 Task: Look for products in the category "Food Storage" that are on sale.
Action: Mouse moved to (269, 142)
Screenshot: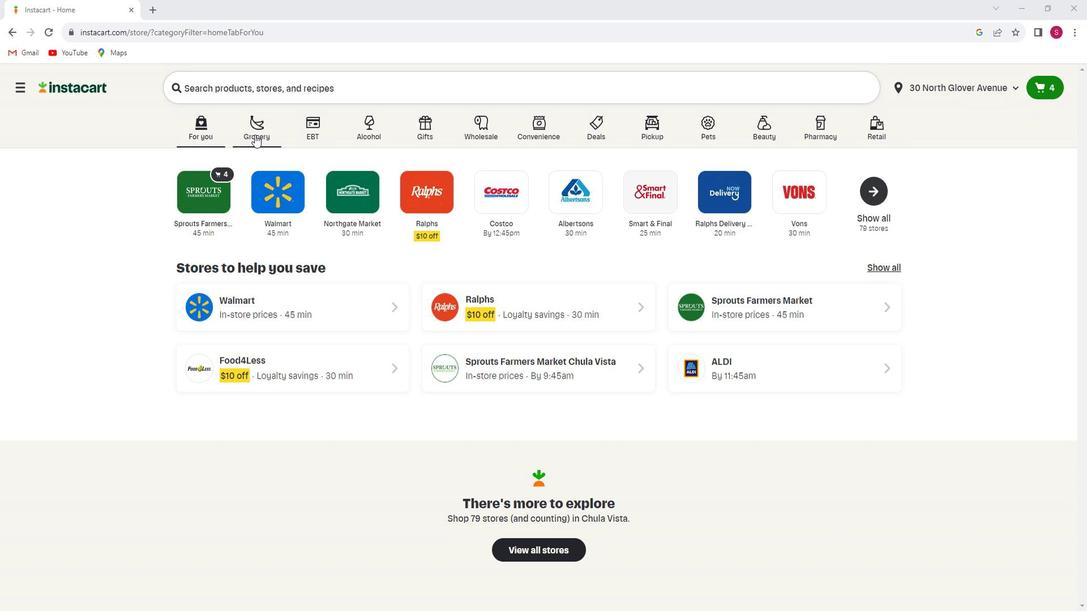 
Action: Mouse pressed left at (269, 142)
Screenshot: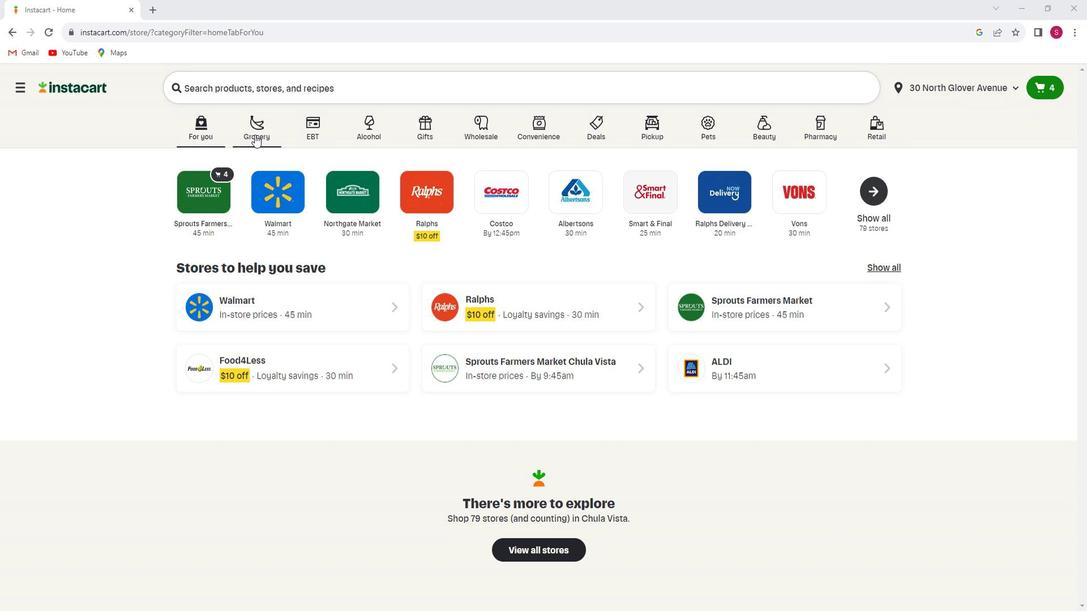 
Action: Mouse moved to (278, 332)
Screenshot: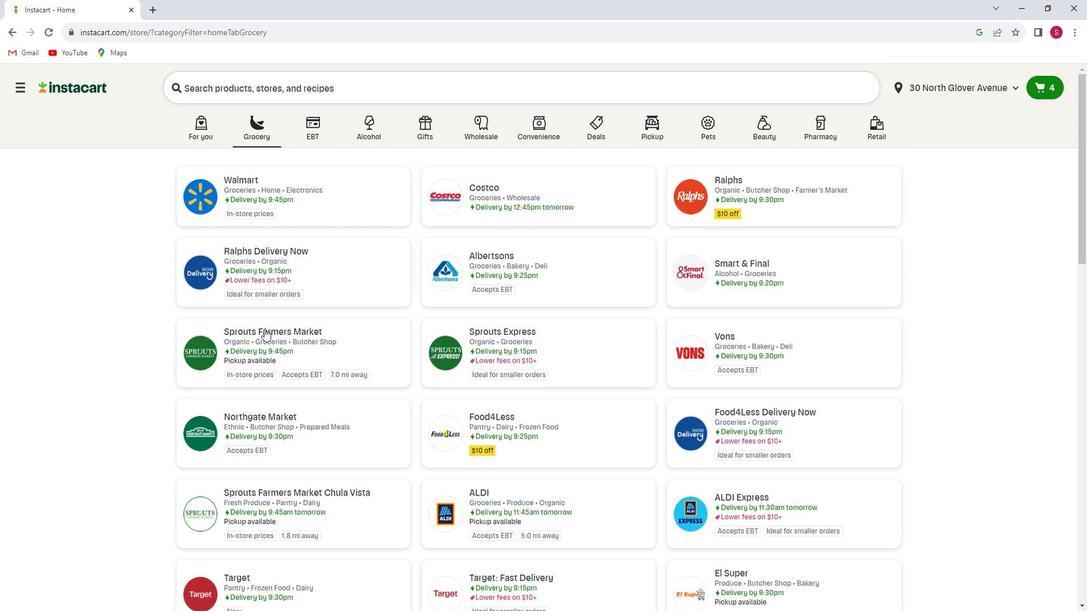 
Action: Mouse pressed left at (278, 332)
Screenshot: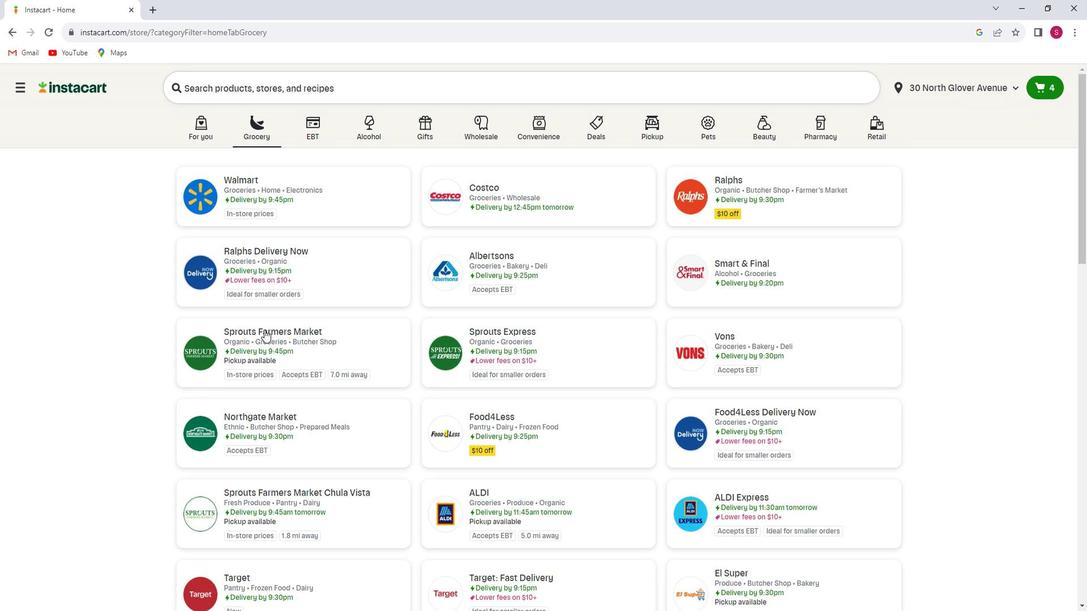 
Action: Mouse moved to (81, 360)
Screenshot: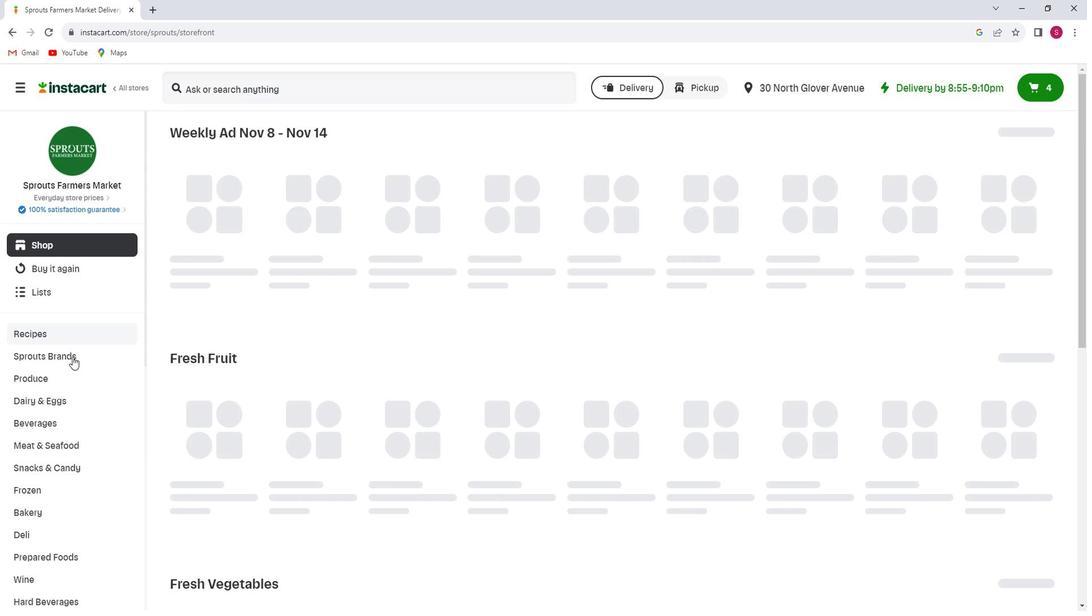 
Action: Mouse scrolled (81, 359) with delta (0, 0)
Screenshot: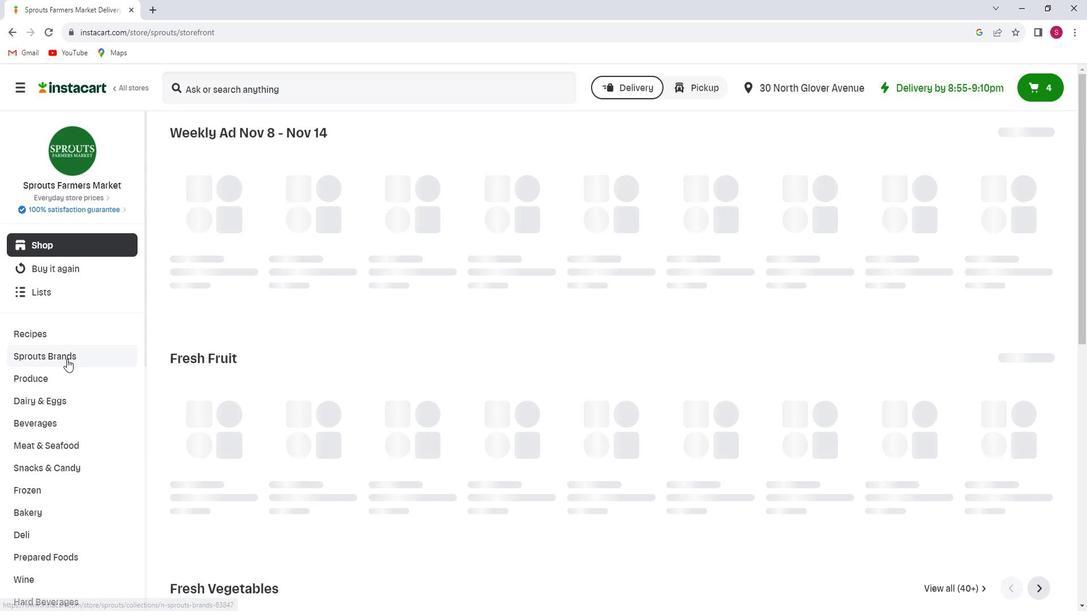 
Action: Mouse scrolled (81, 359) with delta (0, 0)
Screenshot: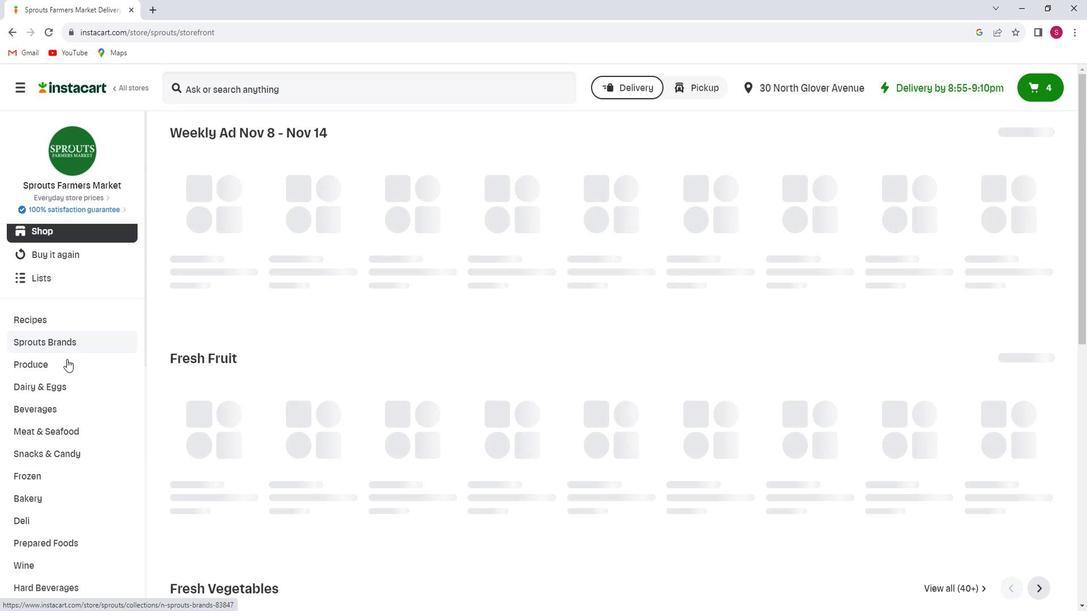 
Action: Mouse scrolled (81, 359) with delta (0, 0)
Screenshot: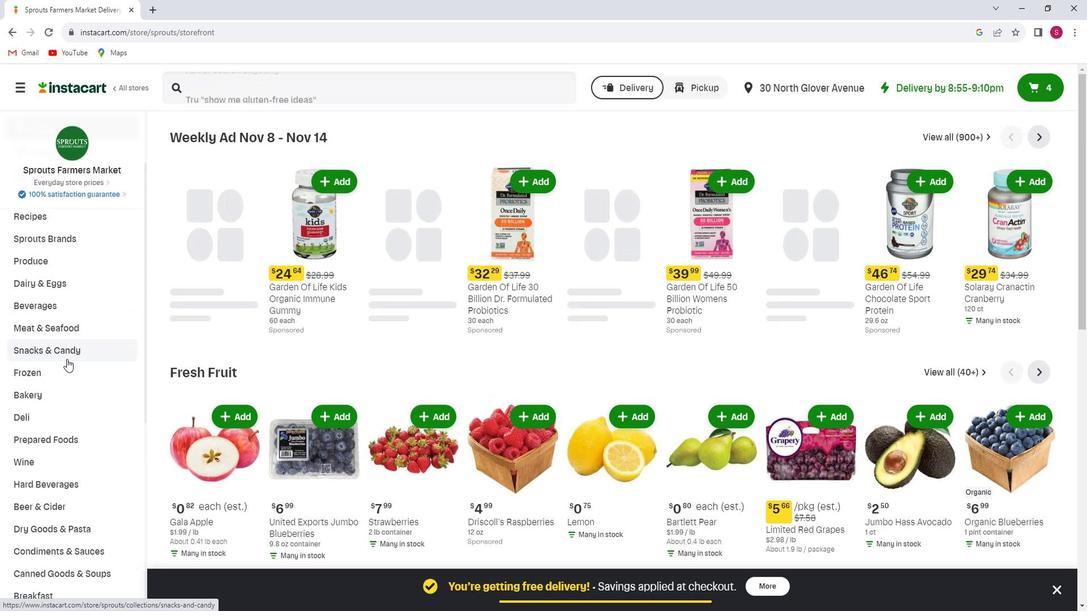 
Action: Mouse scrolled (81, 359) with delta (0, 0)
Screenshot: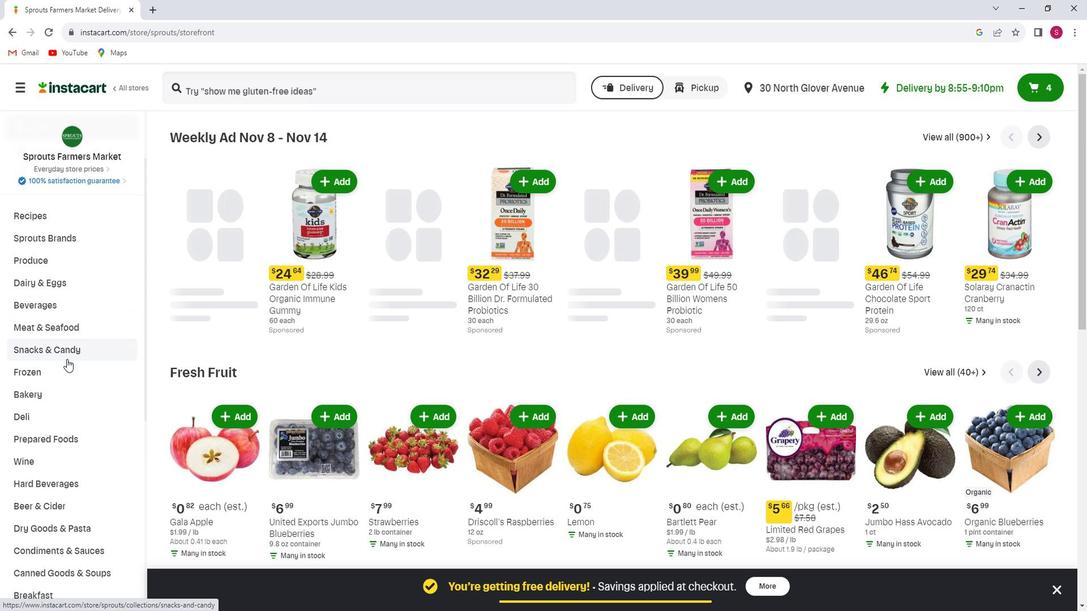 
Action: Mouse scrolled (81, 360) with delta (0, 0)
Screenshot: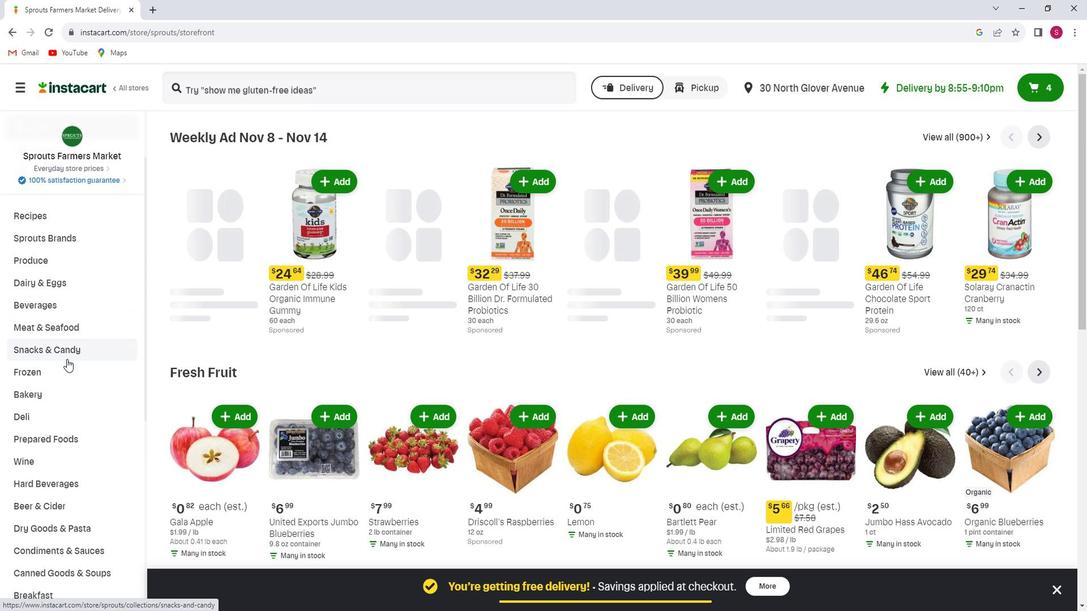 
Action: Mouse scrolled (81, 359) with delta (0, 0)
Screenshot: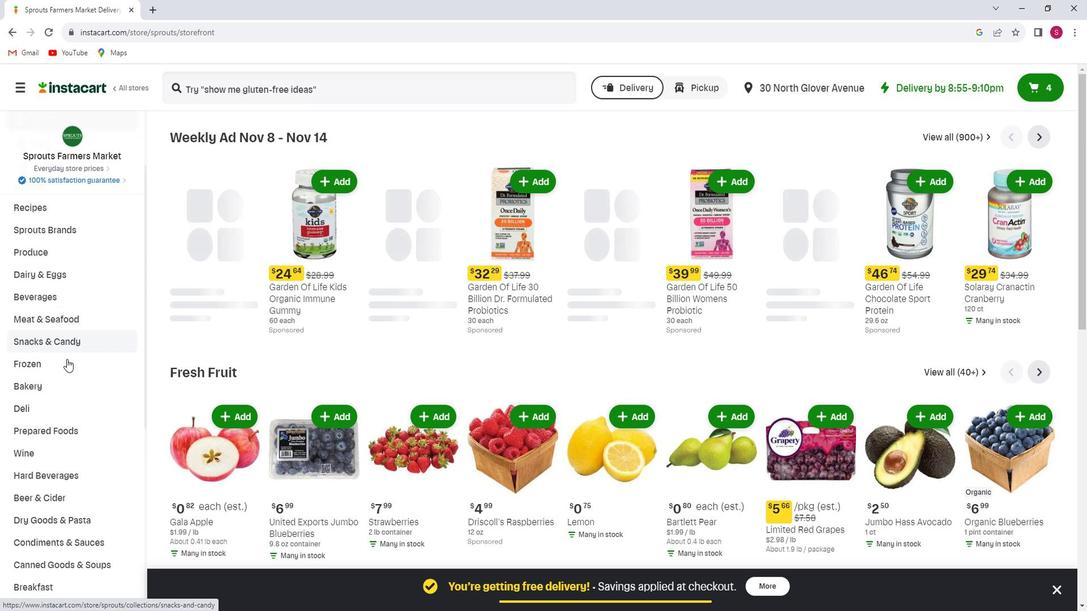
Action: Mouse scrolled (81, 359) with delta (0, 0)
Screenshot: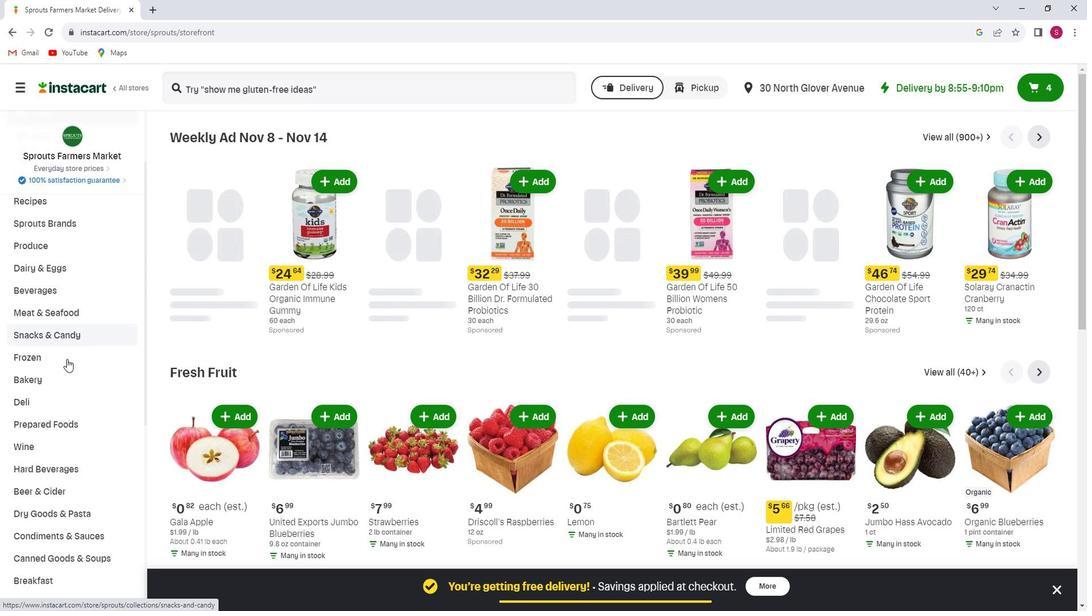 
Action: Mouse scrolled (81, 359) with delta (0, 0)
Screenshot: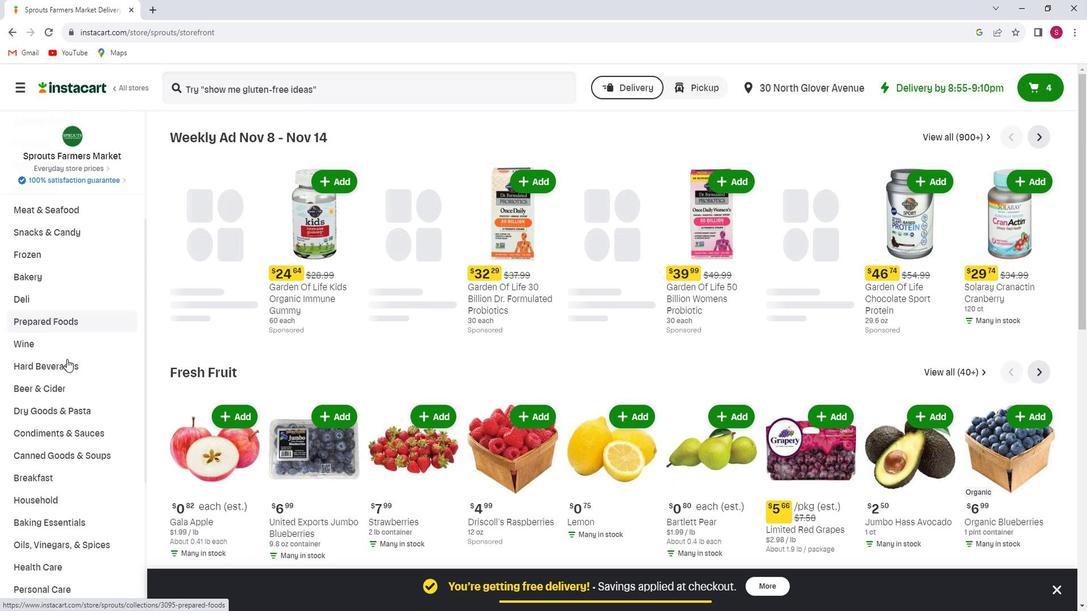 
Action: Mouse scrolled (81, 359) with delta (0, 0)
Screenshot: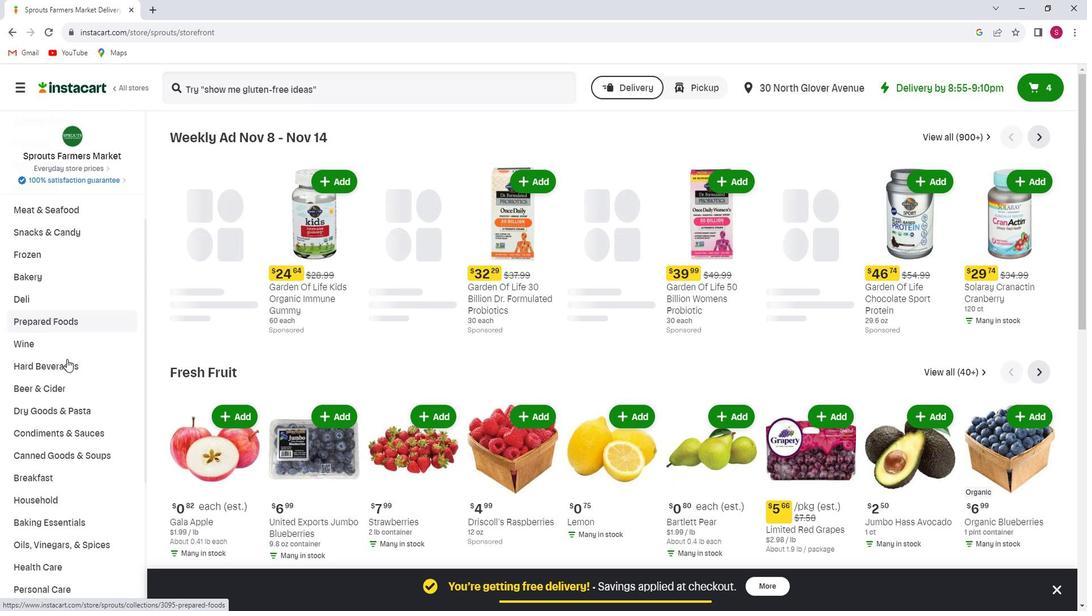 
Action: Mouse scrolled (81, 359) with delta (0, 0)
Screenshot: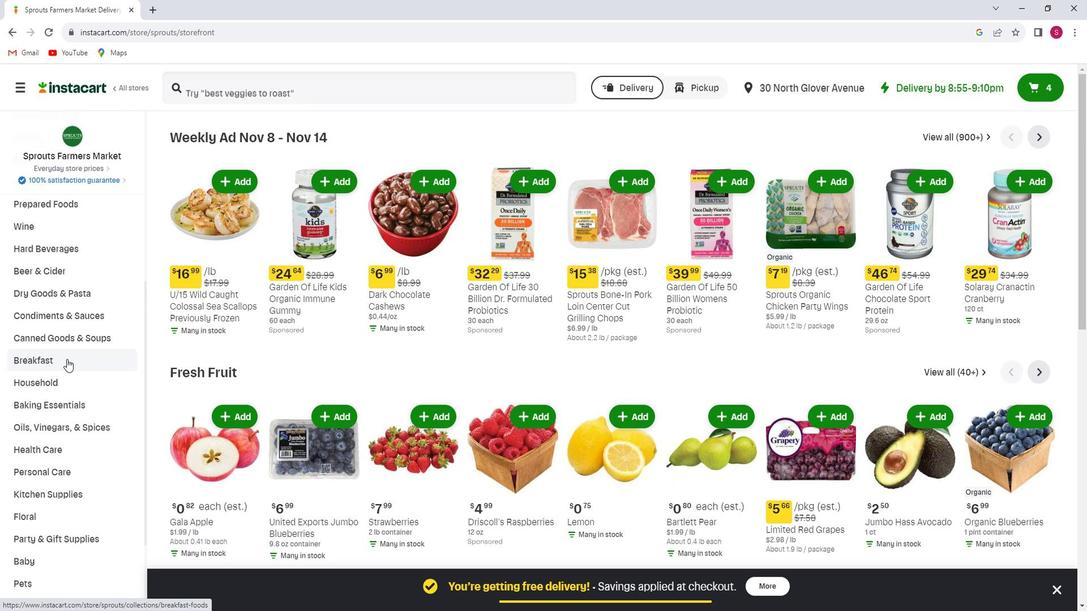 
Action: Mouse scrolled (81, 359) with delta (0, 0)
Screenshot: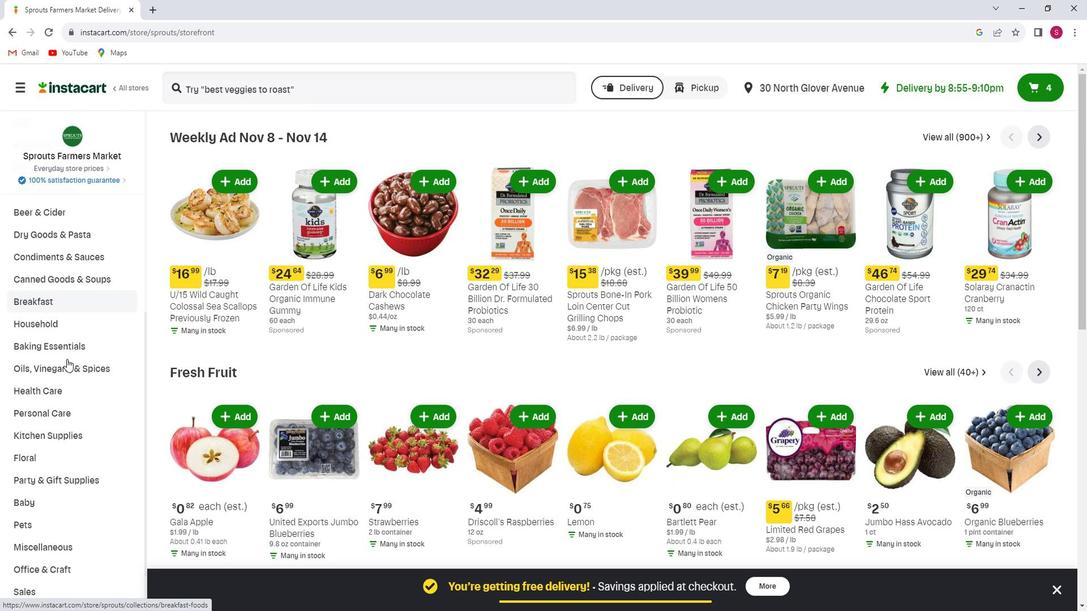 
Action: Mouse moved to (82, 375)
Screenshot: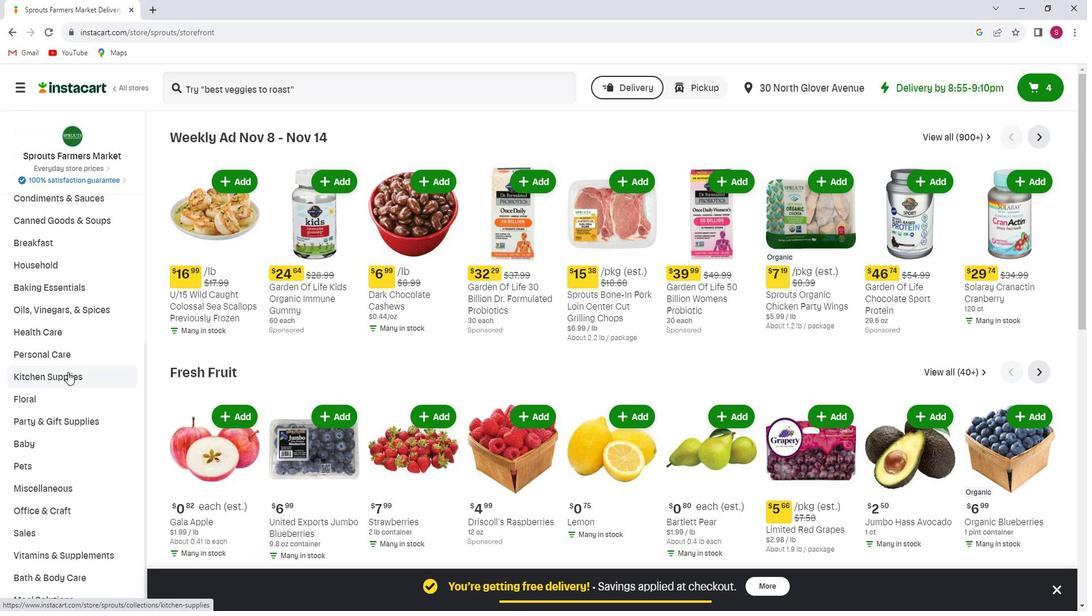 
Action: Mouse pressed left at (82, 375)
Screenshot: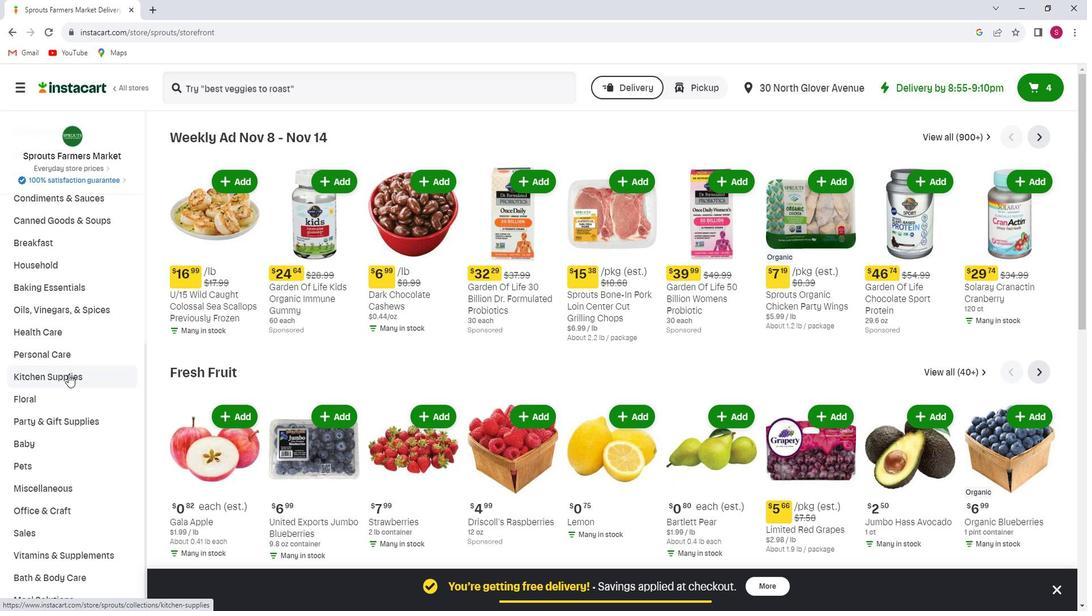 
Action: Mouse moved to (86, 395)
Screenshot: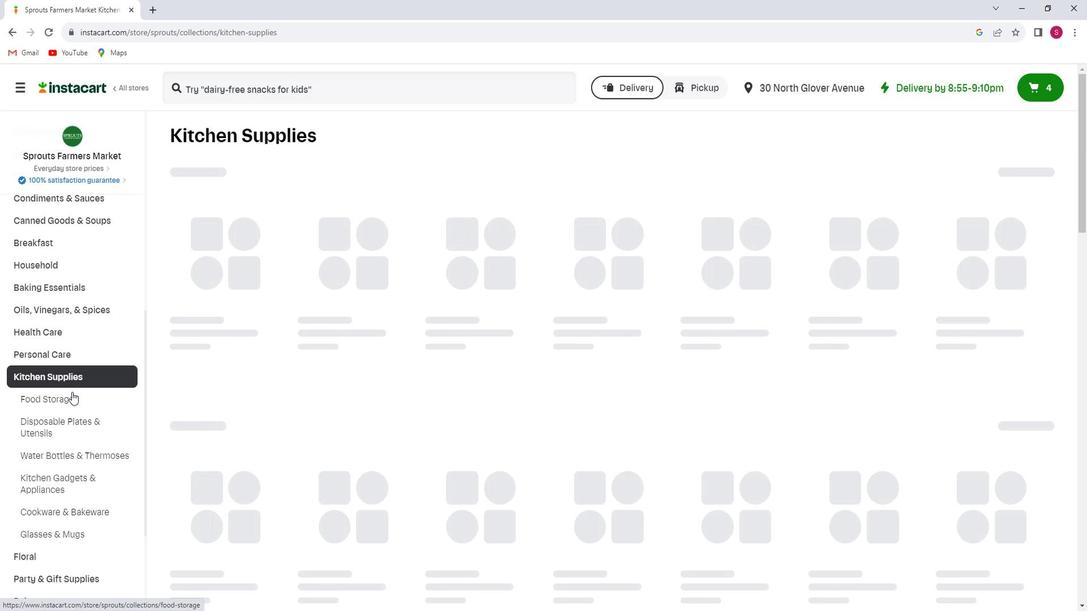 
Action: Mouse pressed left at (86, 395)
Screenshot: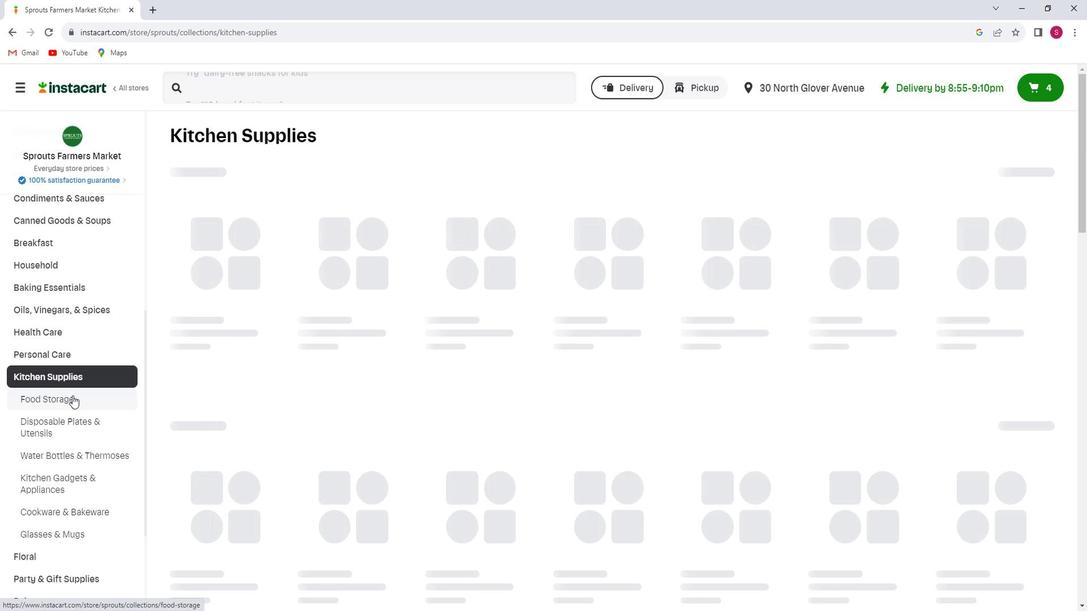 
Action: Mouse moved to (109, 392)
Screenshot: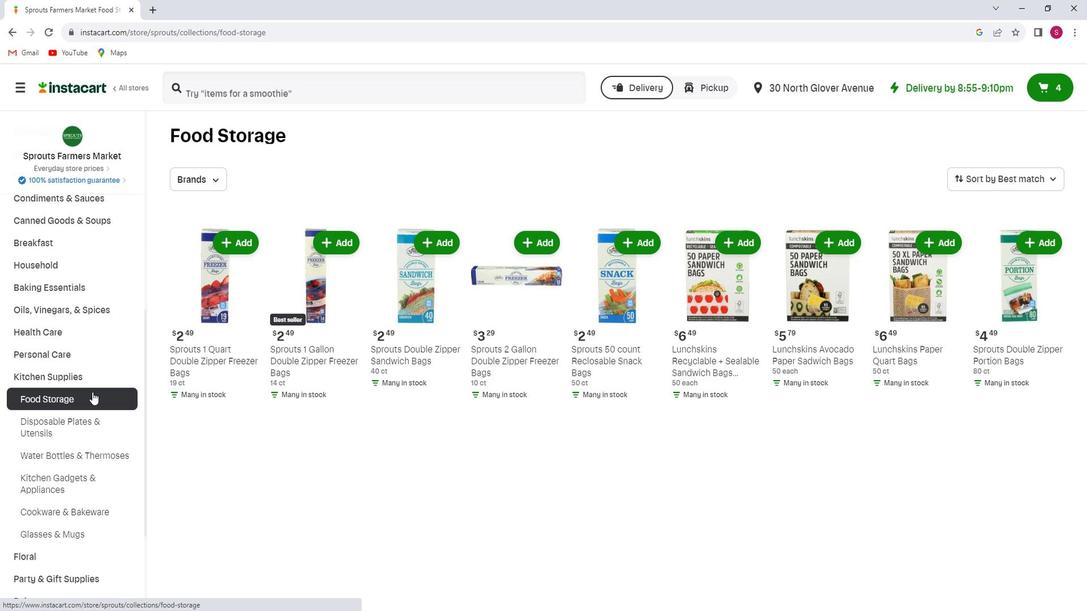 
